 Task: Assign in the project WiseTech the issue 'Integrate a new feedback survey feature into an existing website to gather user feedback and suggestions' to the sprint 'Gravity Assist'.
Action: Mouse moved to (919, 453)
Screenshot: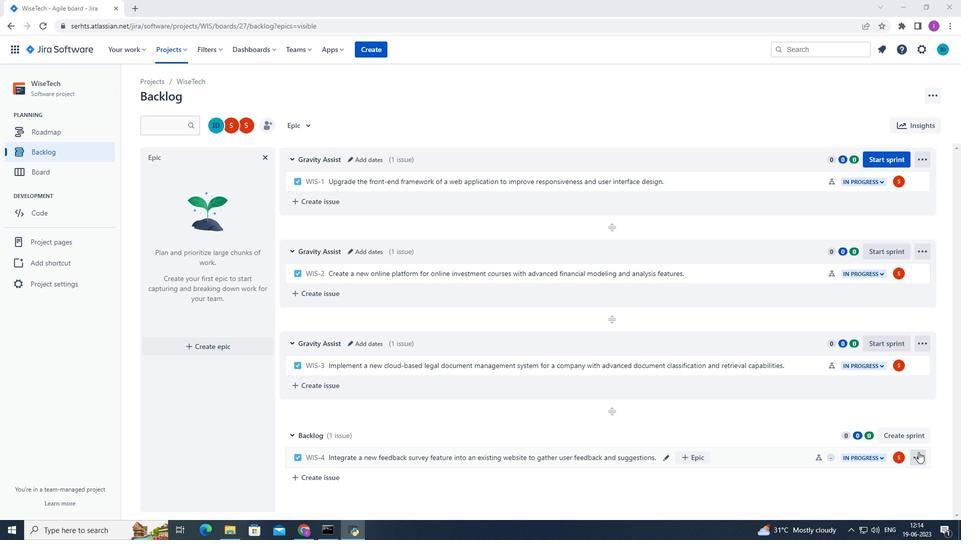 
Action: Mouse pressed left at (919, 453)
Screenshot: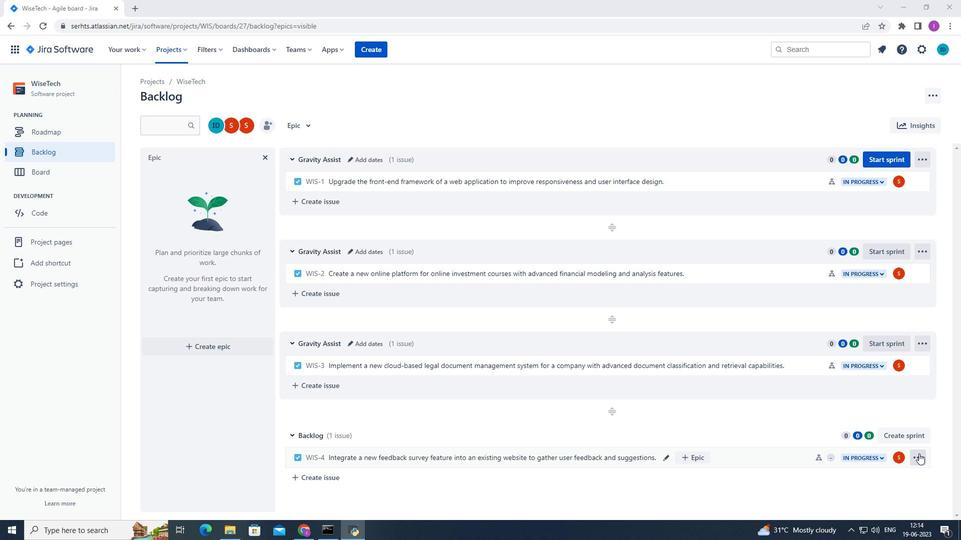 
Action: Mouse moved to (904, 403)
Screenshot: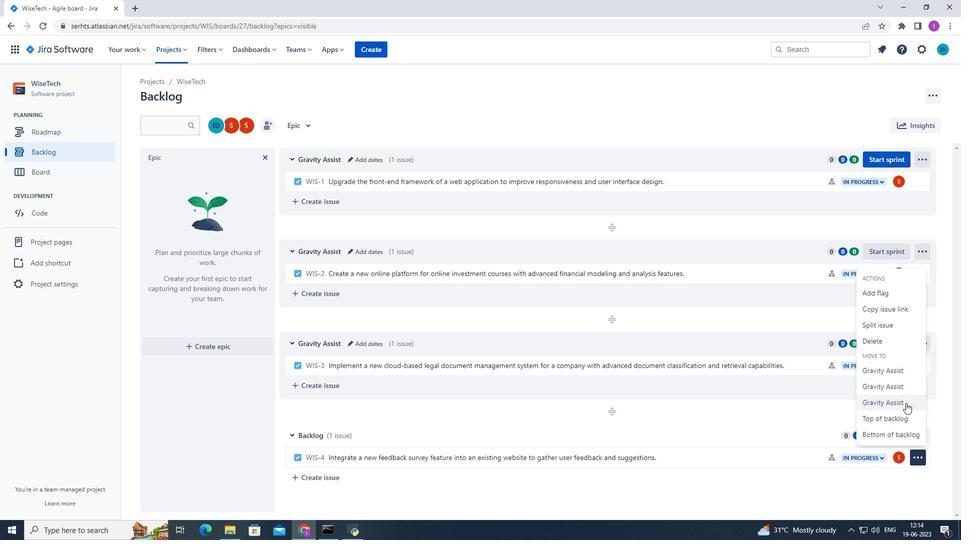 
Action: Mouse pressed left at (904, 403)
Screenshot: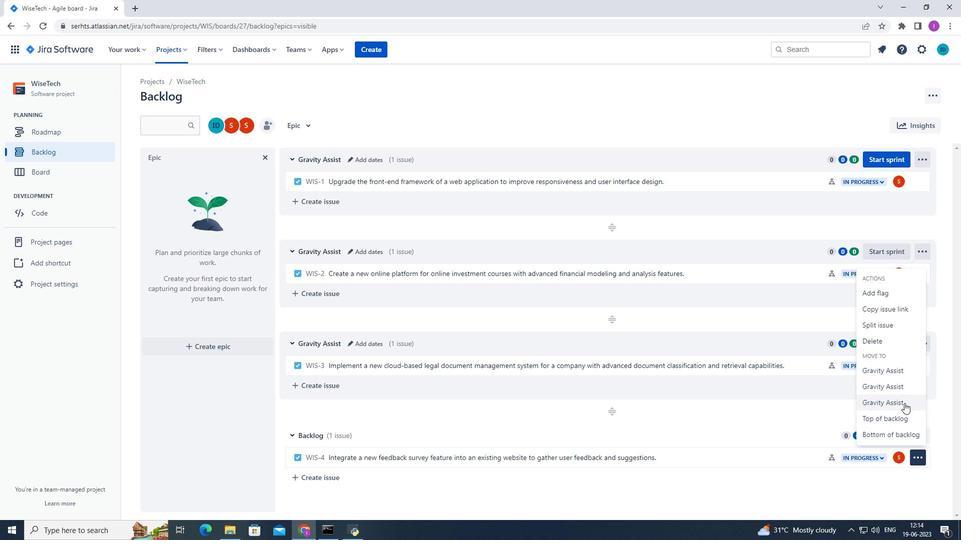 
Action: Mouse moved to (912, 402)
Screenshot: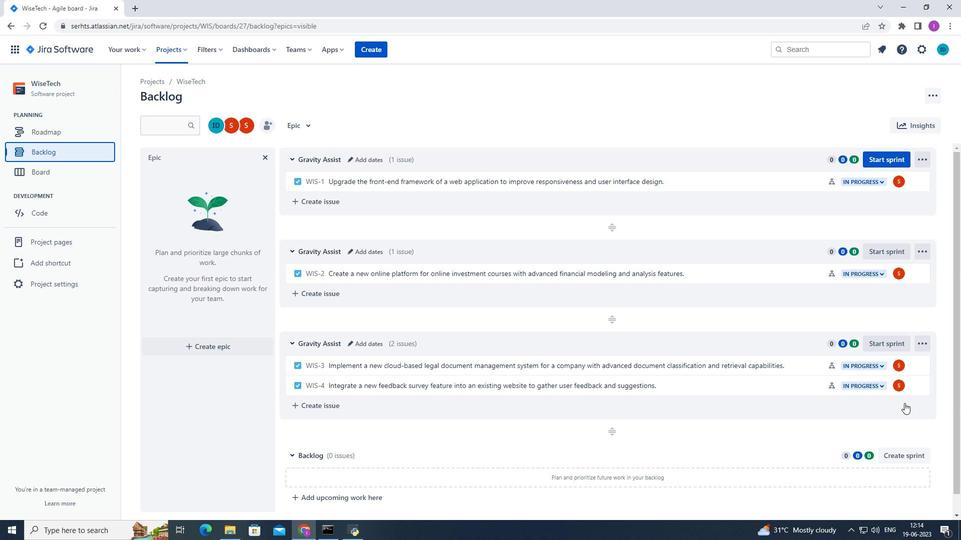 
